 Task: Look for organic products in the category "Feta".
Action: Mouse moved to (701, 251)
Screenshot: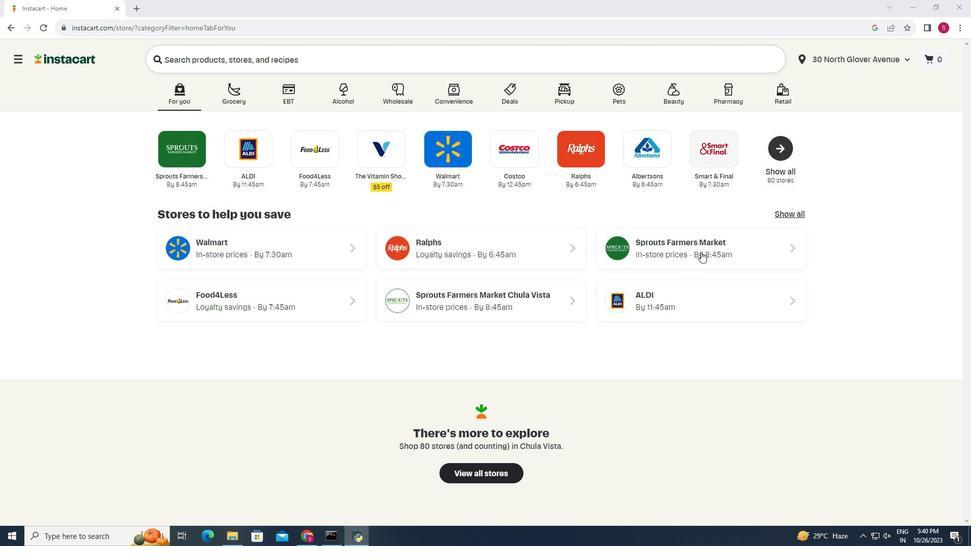 
Action: Mouse pressed left at (701, 251)
Screenshot: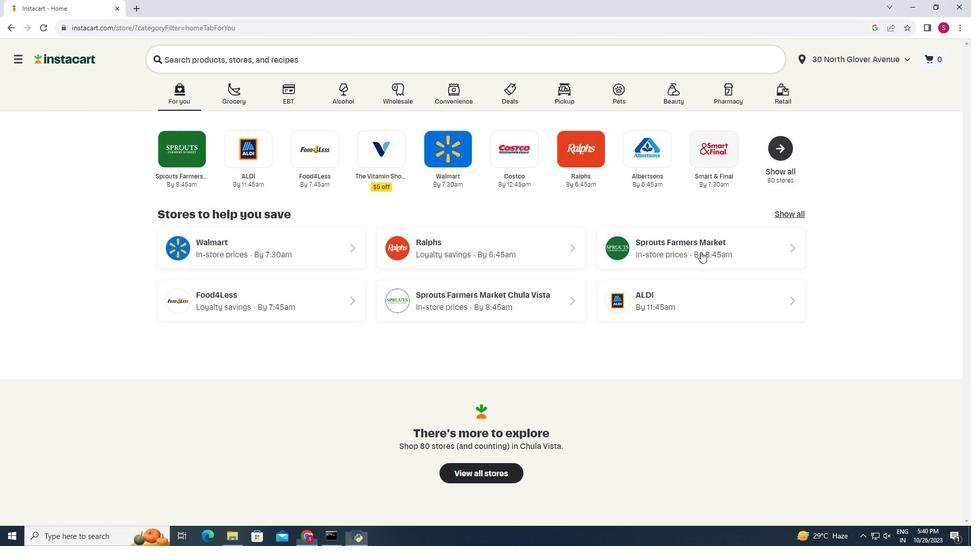 
Action: Mouse moved to (49, 429)
Screenshot: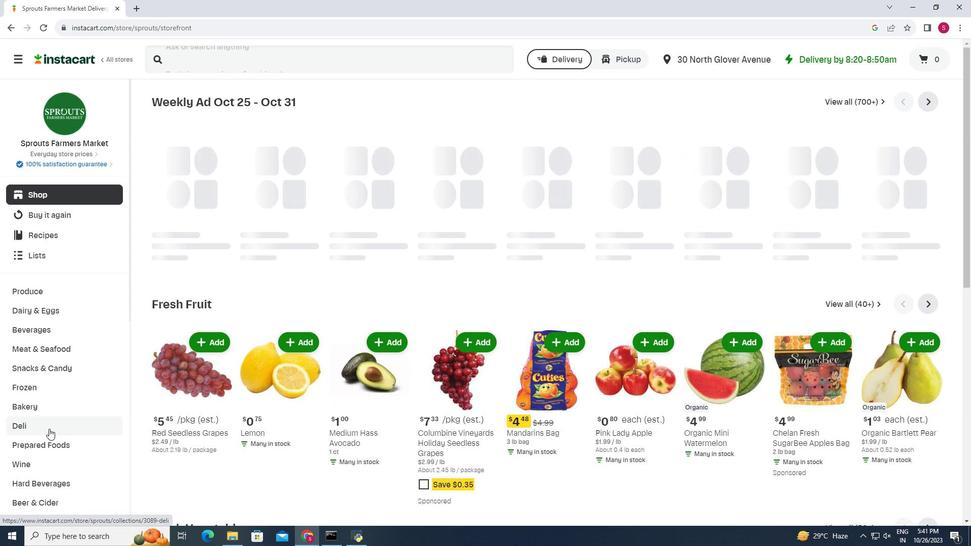
Action: Mouse pressed left at (49, 429)
Screenshot: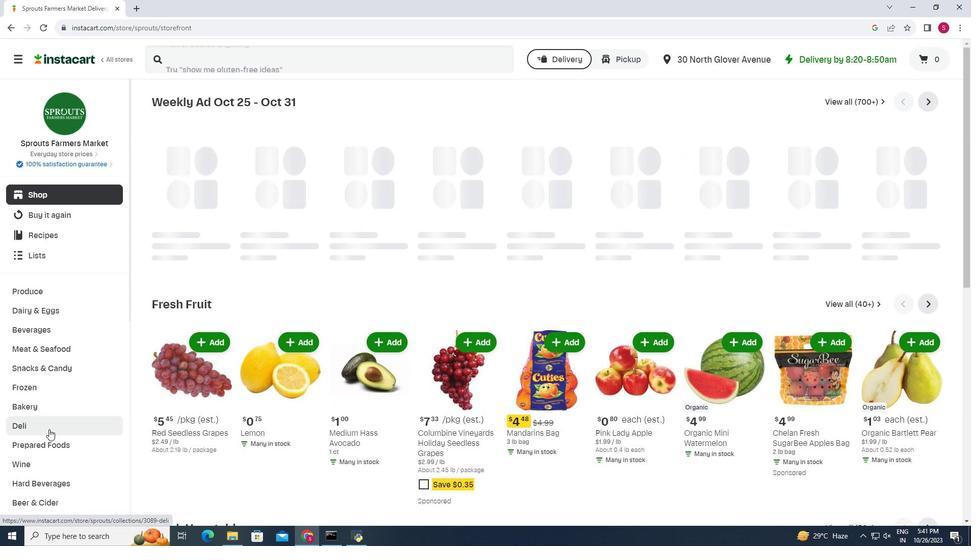 
Action: Mouse moved to (258, 126)
Screenshot: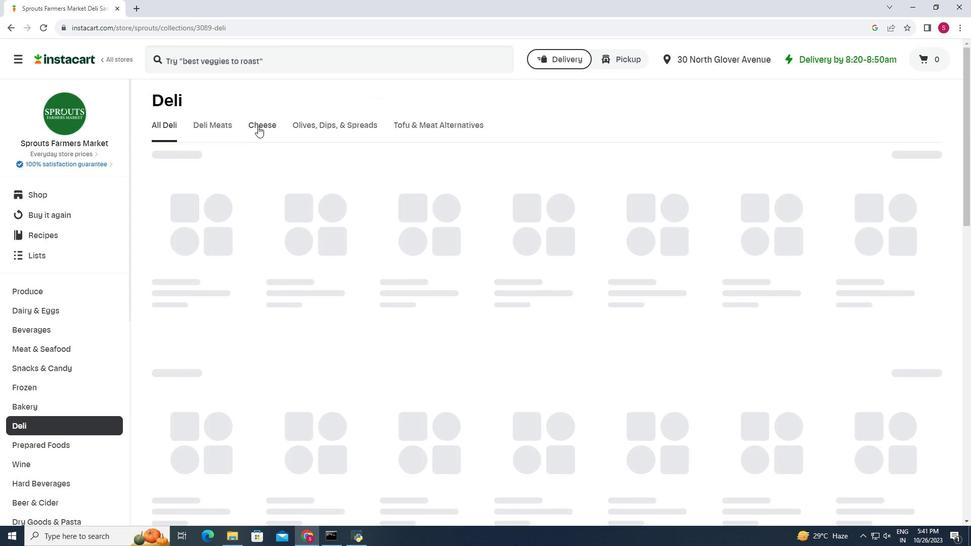
Action: Mouse pressed left at (258, 126)
Screenshot: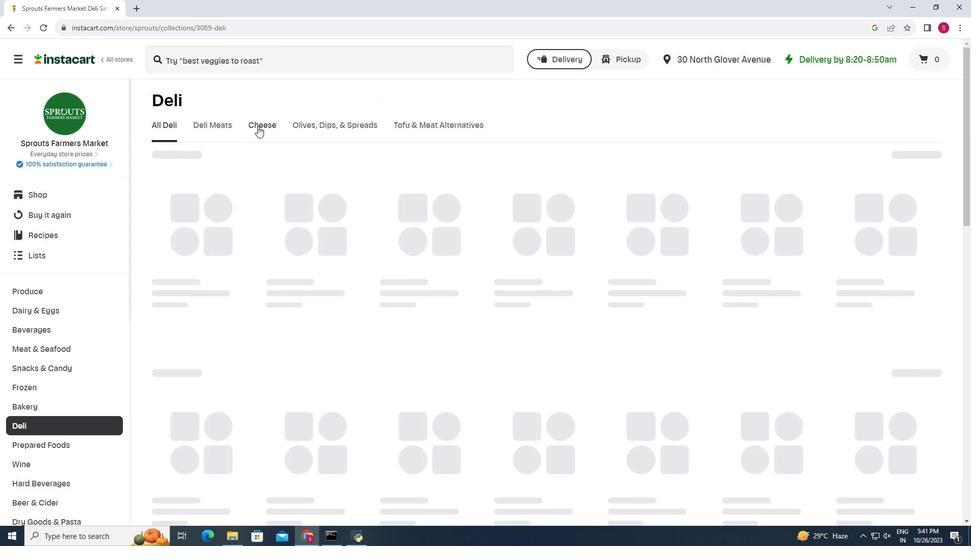 
Action: Mouse moved to (703, 171)
Screenshot: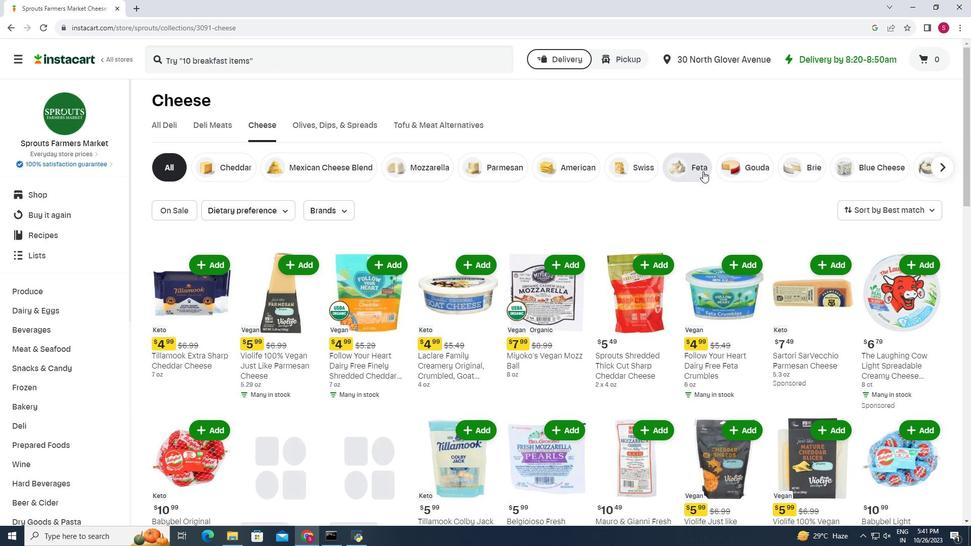 
Action: Mouse pressed left at (703, 171)
Screenshot: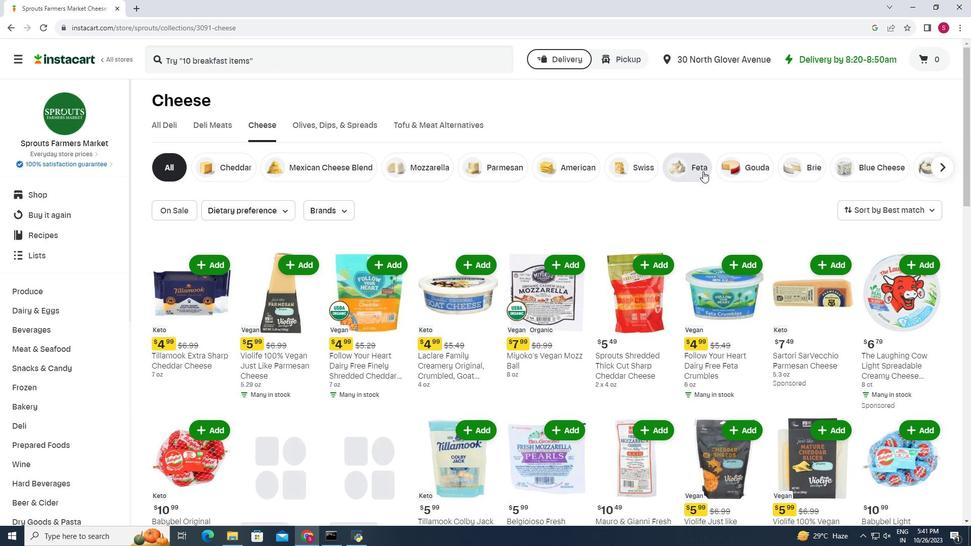
Action: Mouse moved to (275, 210)
Screenshot: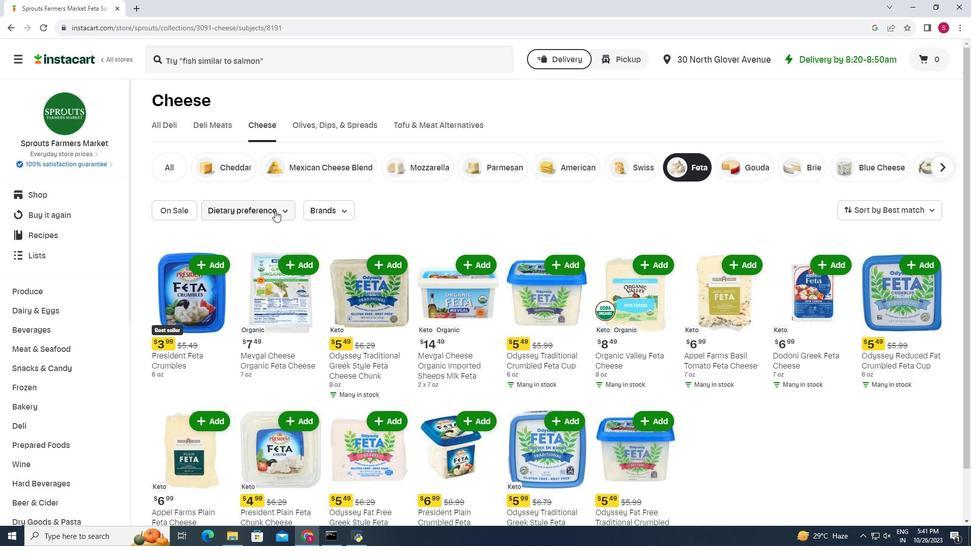 
Action: Mouse pressed left at (275, 210)
Screenshot: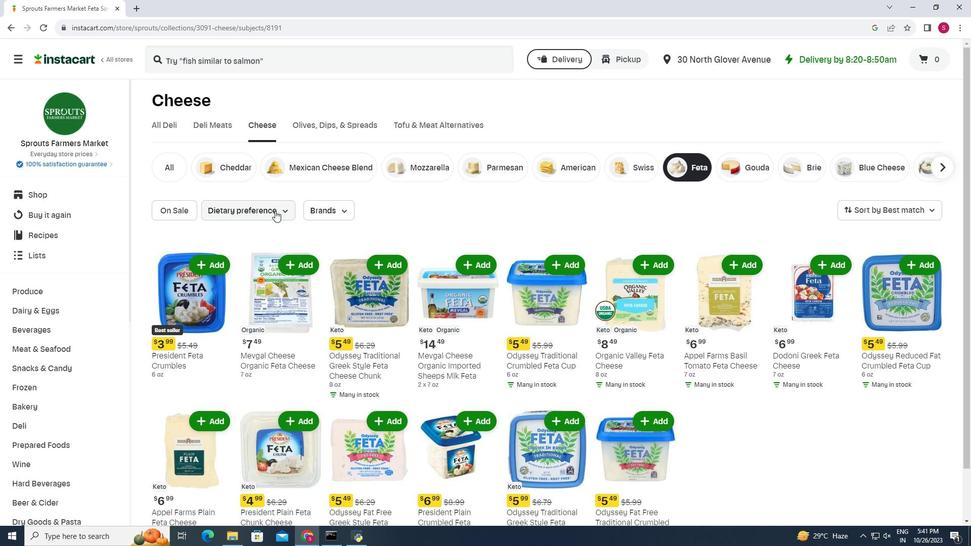 
Action: Mouse moved to (215, 238)
Screenshot: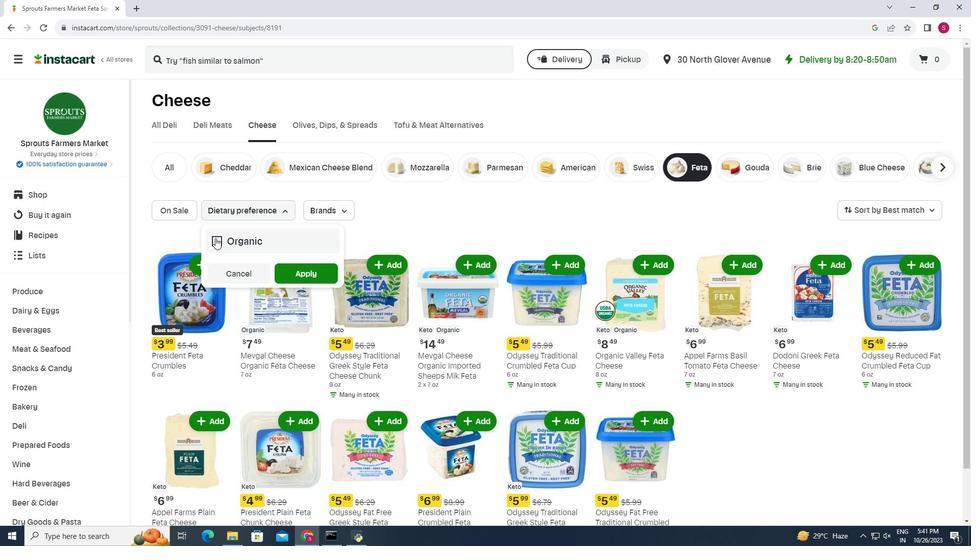 
Action: Mouse pressed left at (215, 238)
Screenshot: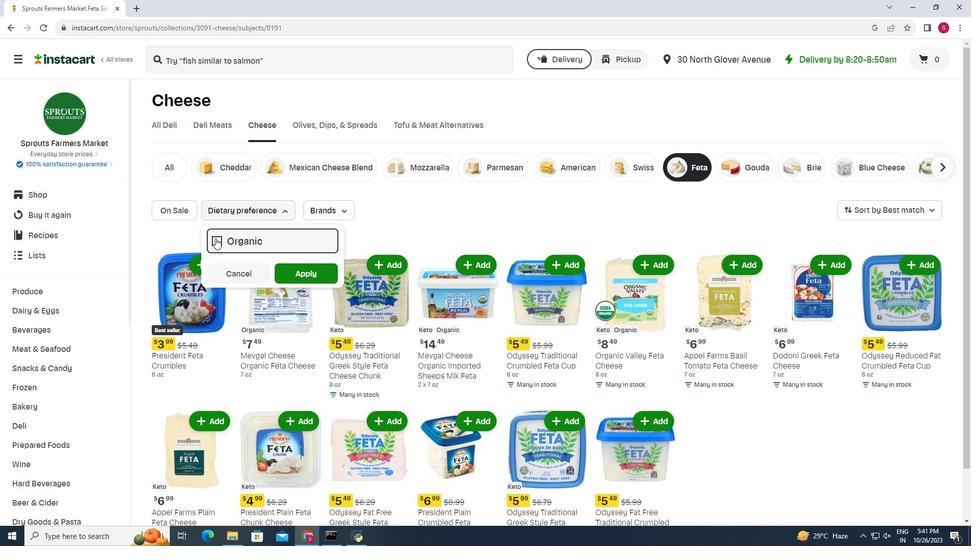 
Action: Mouse moved to (297, 272)
Screenshot: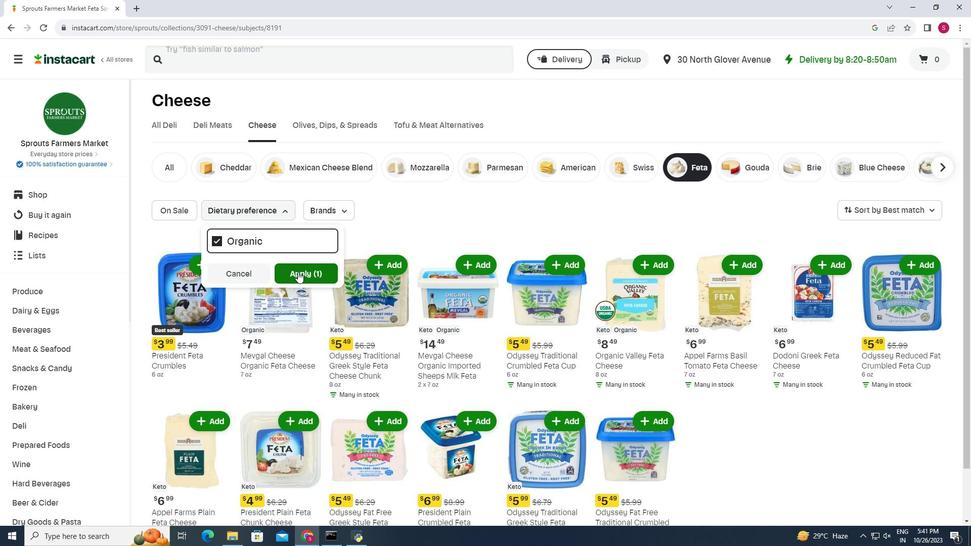 
Action: Mouse pressed left at (297, 272)
Screenshot: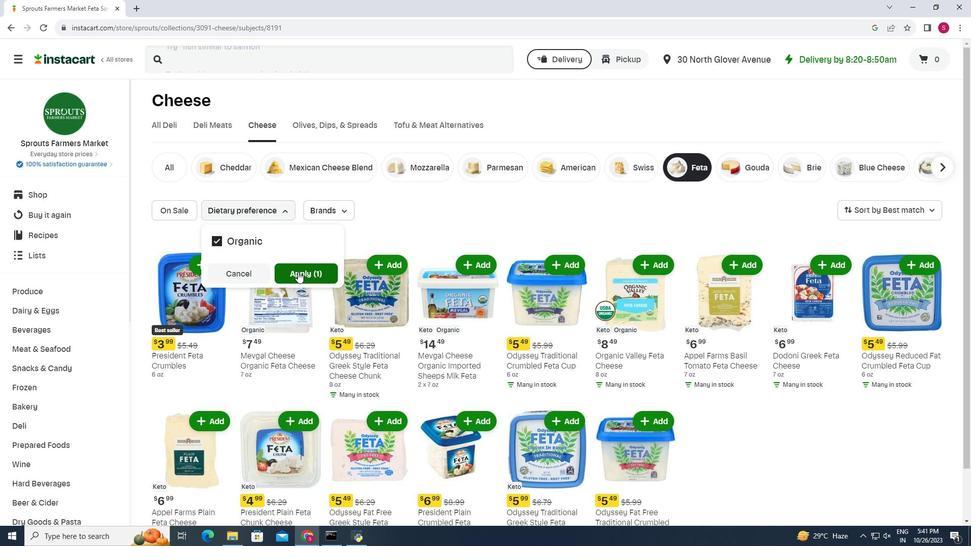 
Action: Mouse moved to (623, 260)
Screenshot: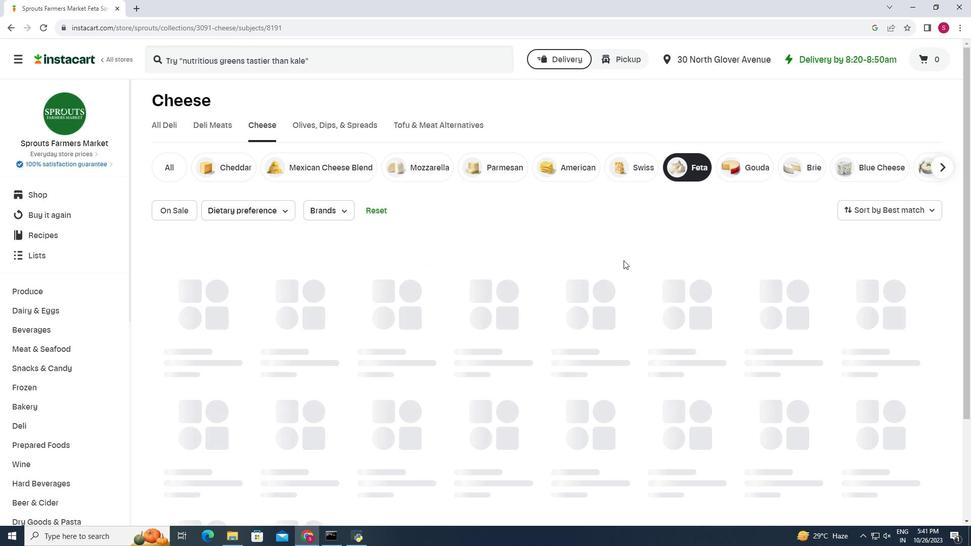
